 Task: Create a sub task System Test and UAT for the task  Develop a new online tool for online reputation management in the project ArmorTech , assign it to team member softage.5@softage.net and update the status of the sub task to  At Risk , set the priority of the sub task to Medium
Action: Mouse moved to (417, 430)
Screenshot: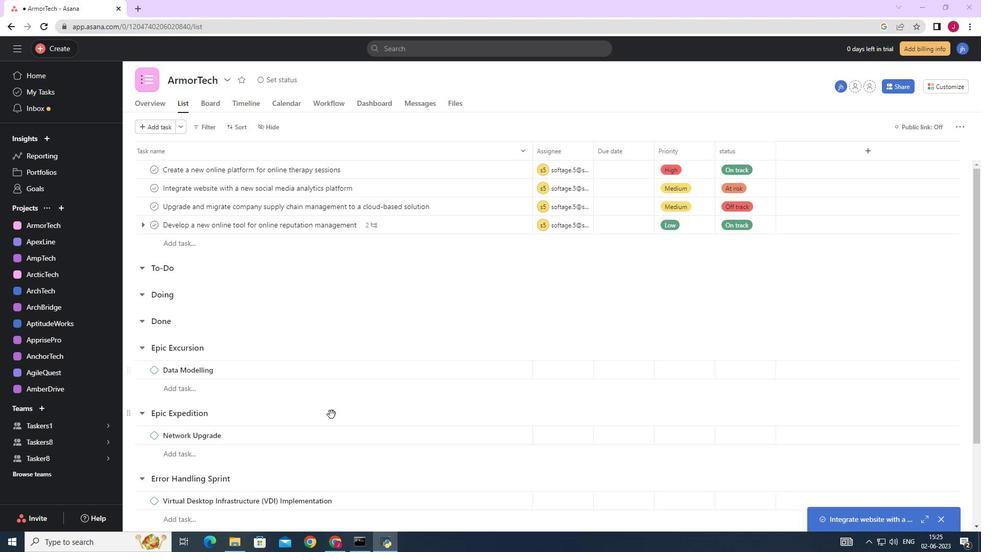 
Action: Mouse scrolled (417, 429) with delta (0, 0)
Screenshot: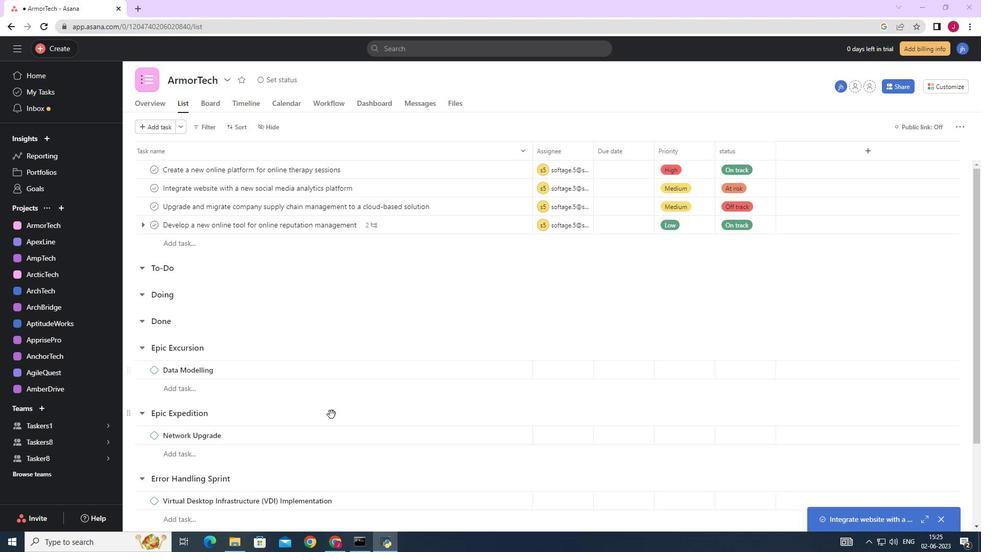 
Action: Mouse scrolled (417, 429) with delta (0, 0)
Screenshot: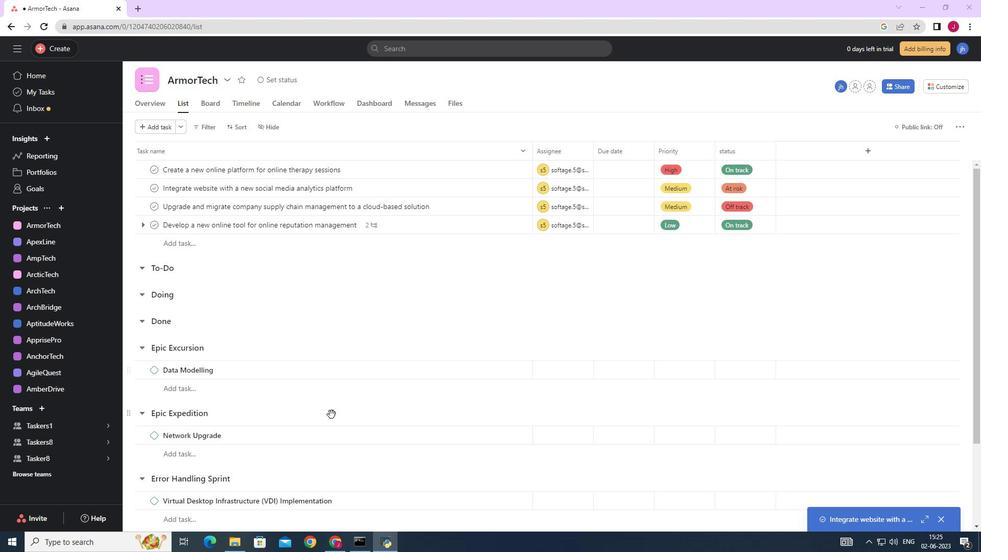 
Action: Mouse scrolled (417, 429) with delta (0, 0)
Screenshot: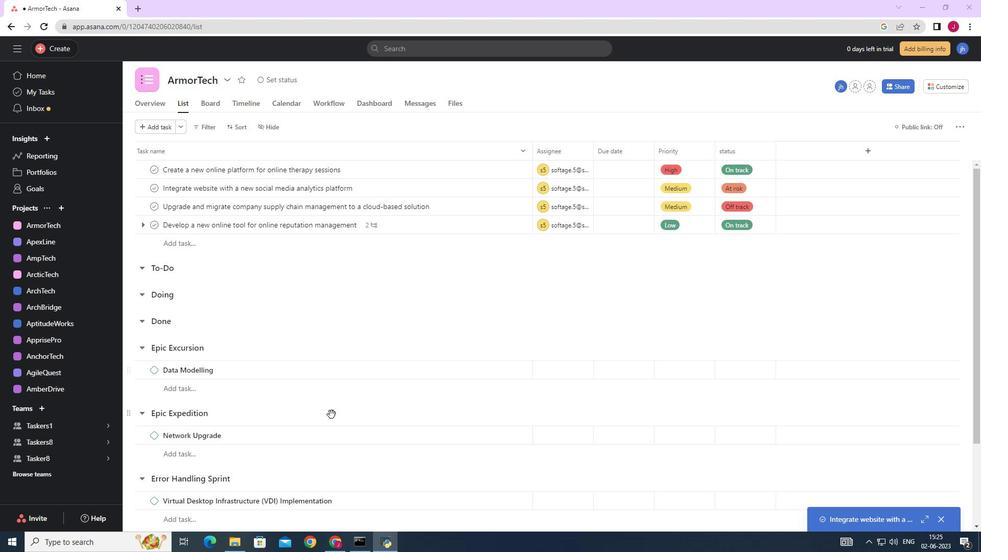 
Action: Mouse scrolled (417, 429) with delta (0, 0)
Screenshot: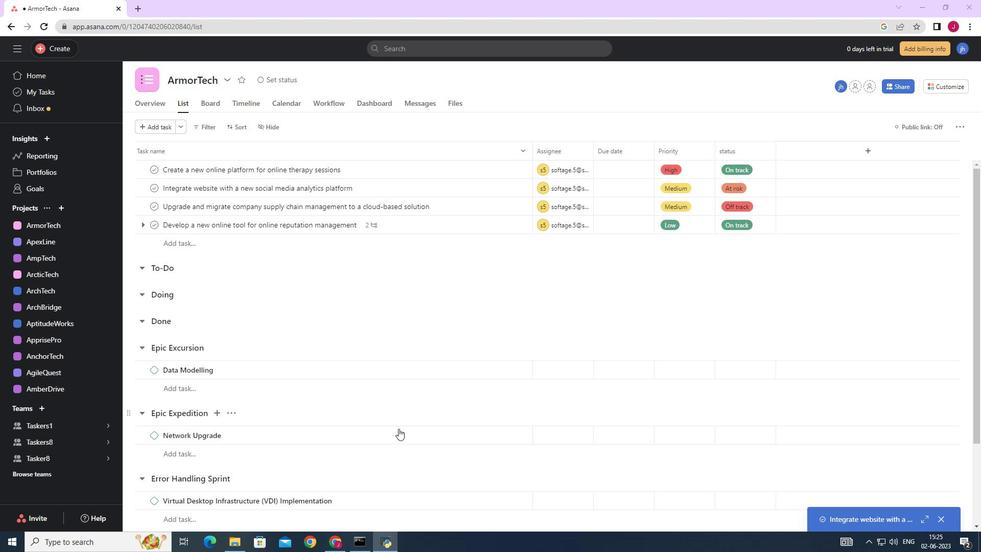 
Action: Mouse scrolled (417, 429) with delta (0, 0)
Screenshot: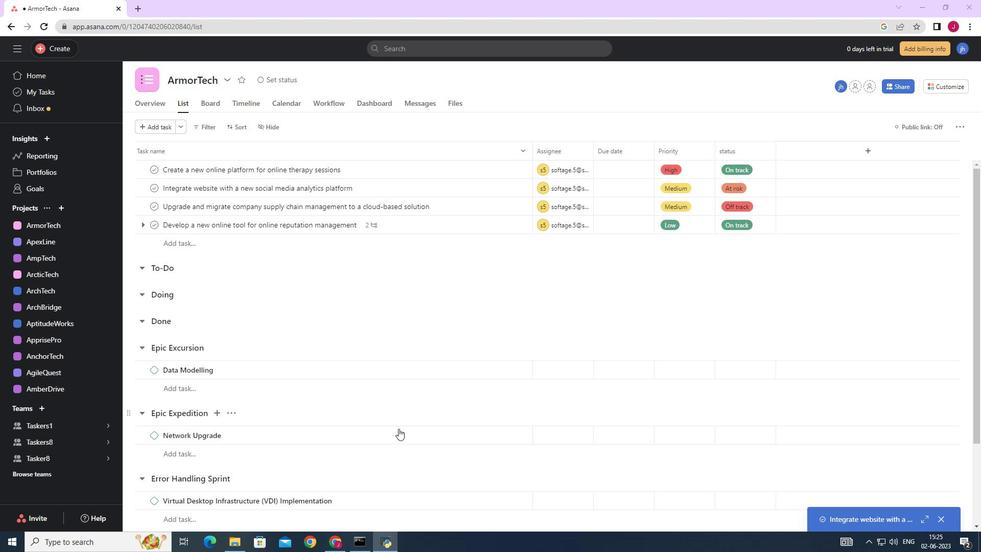 
Action: Mouse moved to (682, 371)
Screenshot: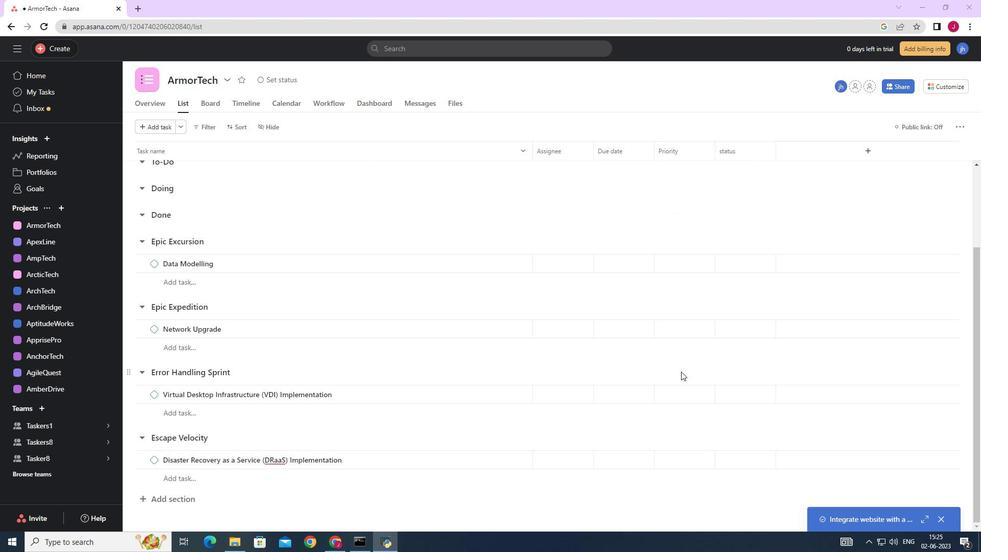 
Action: Mouse scrolled (682, 371) with delta (0, 0)
Screenshot: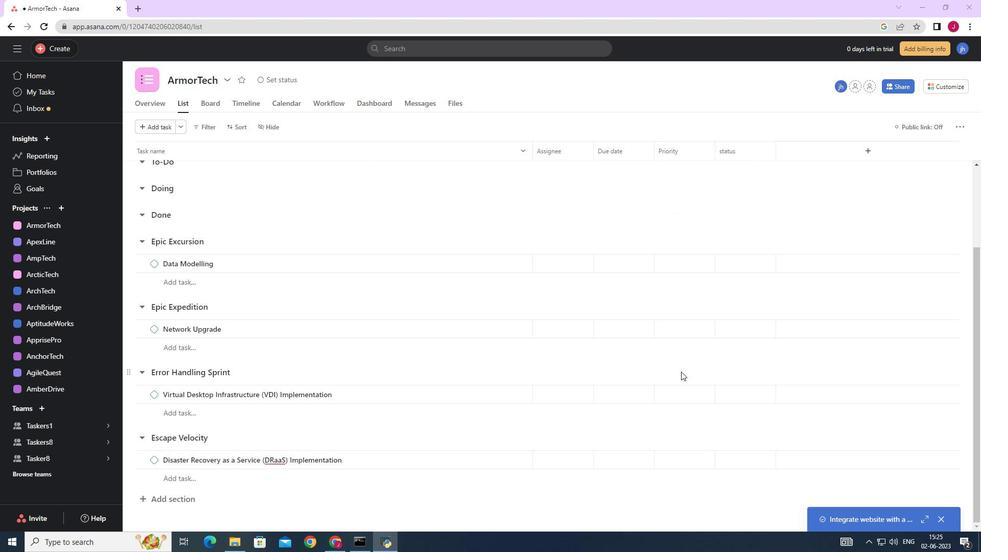 
Action: Mouse moved to (676, 372)
Screenshot: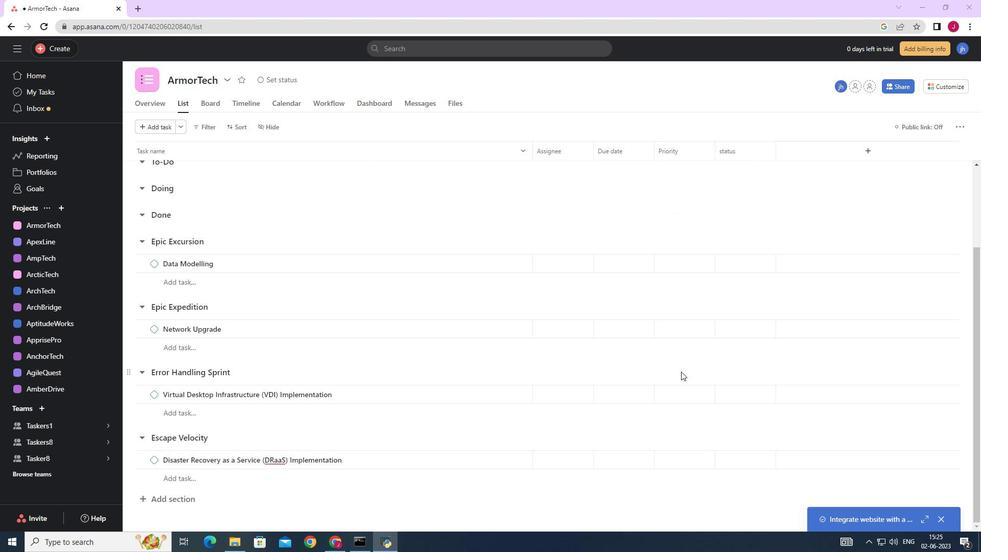 
Action: Mouse scrolled (676, 371) with delta (0, 0)
Screenshot: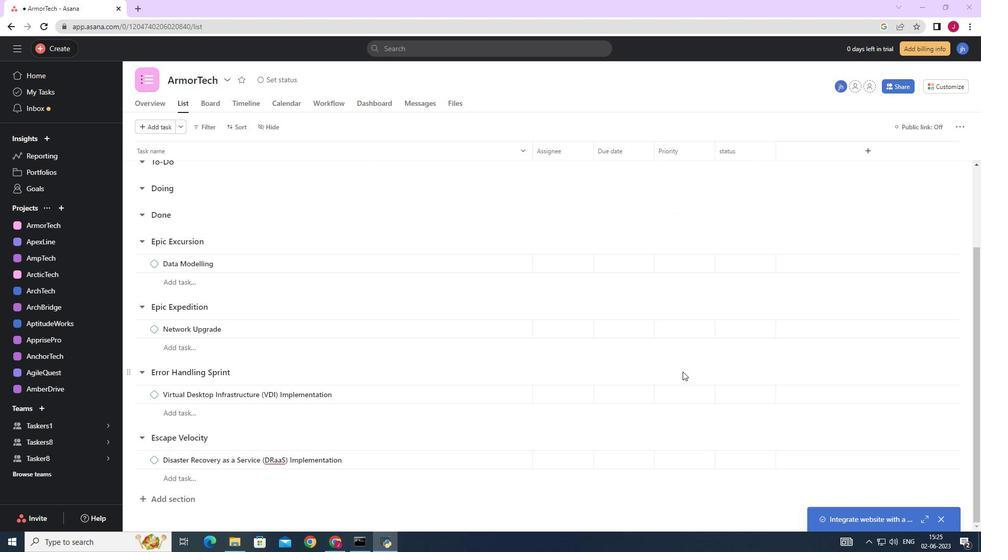 
Action: Mouse moved to (672, 372)
Screenshot: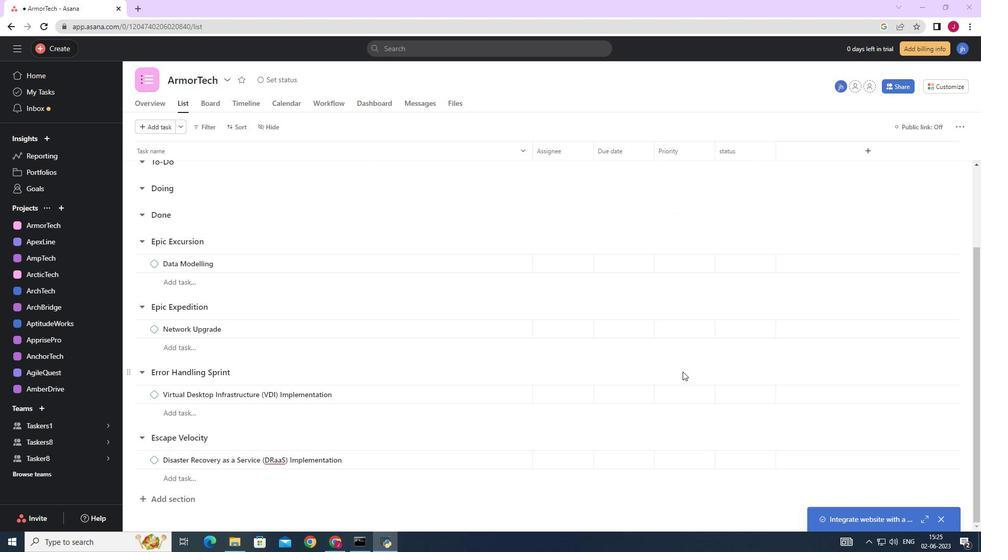 
Action: Mouse scrolled (673, 372) with delta (0, 0)
Screenshot: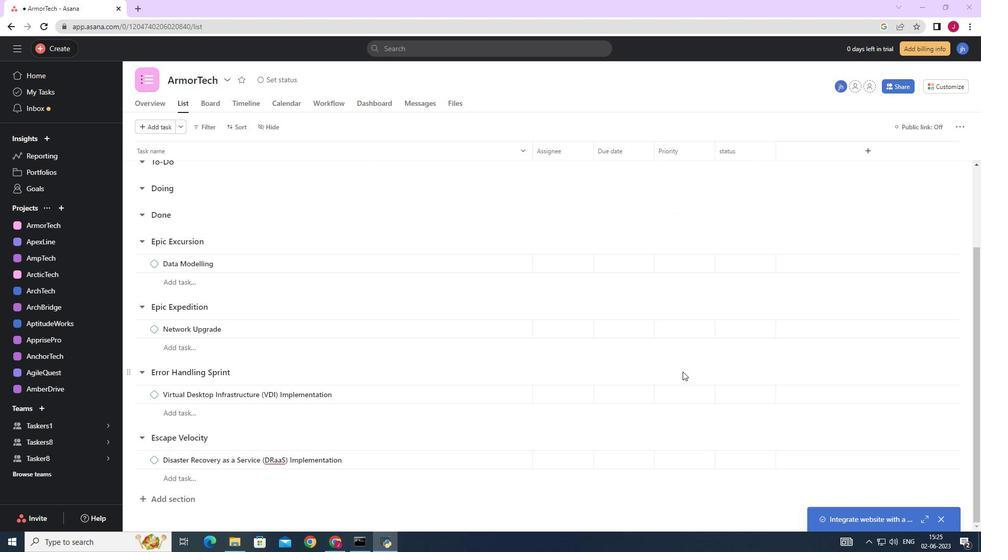 
Action: Mouse moved to (669, 373)
Screenshot: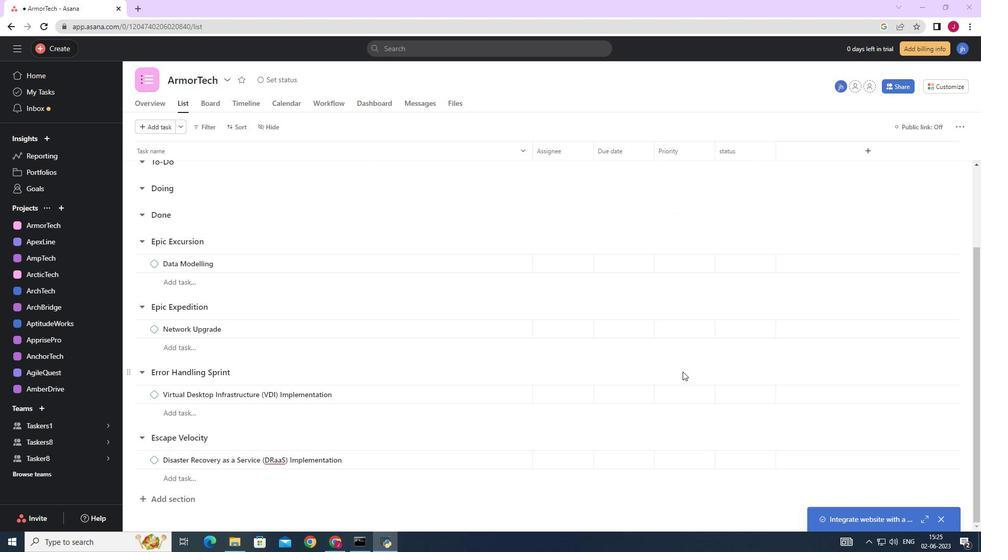 
Action: Mouse scrolled (671, 372) with delta (0, 0)
Screenshot: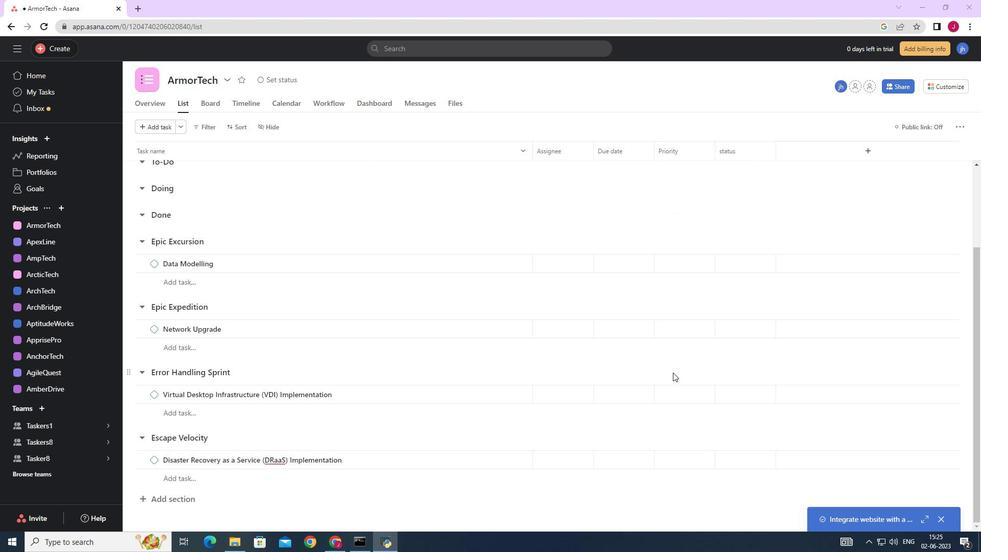 
Action: Mouse moved to (606, 379)
Screenshot: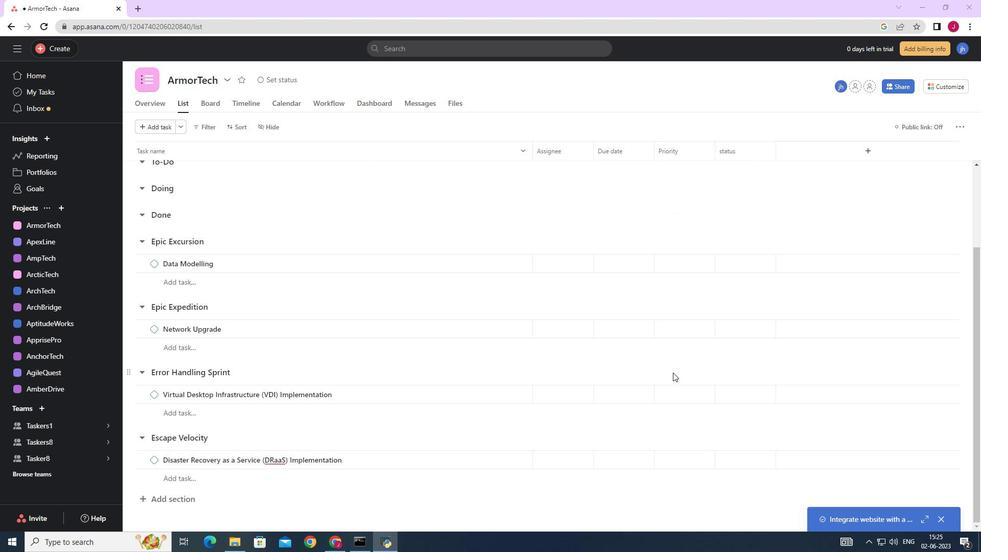 
Action: Mouse scrolled (668, 373) with delta (0, 0)
Screenshot: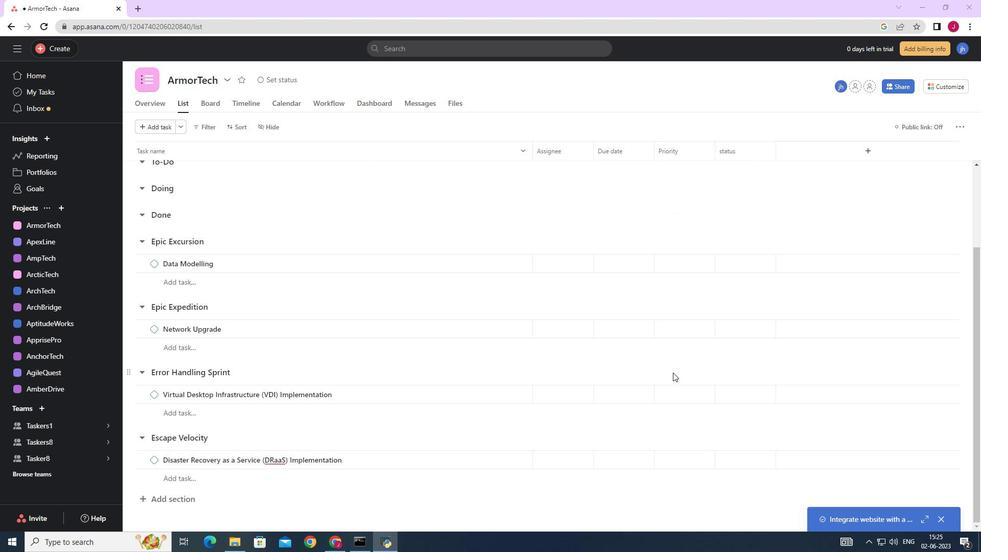 
Action: Mouse moved to (422, 333)
Screenshot: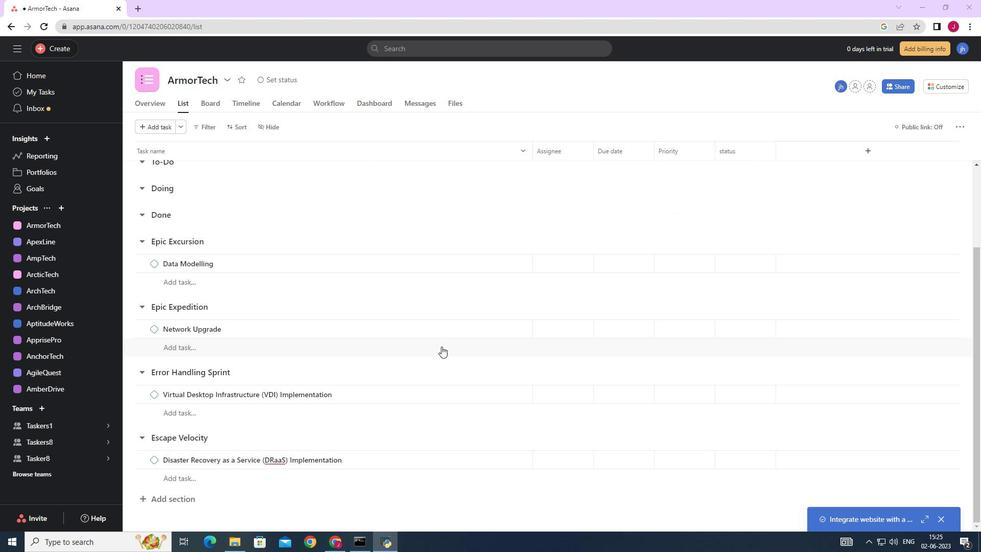 
Action: Mouse scrolled (434, 342) with delta (0, 0)
Screenshot: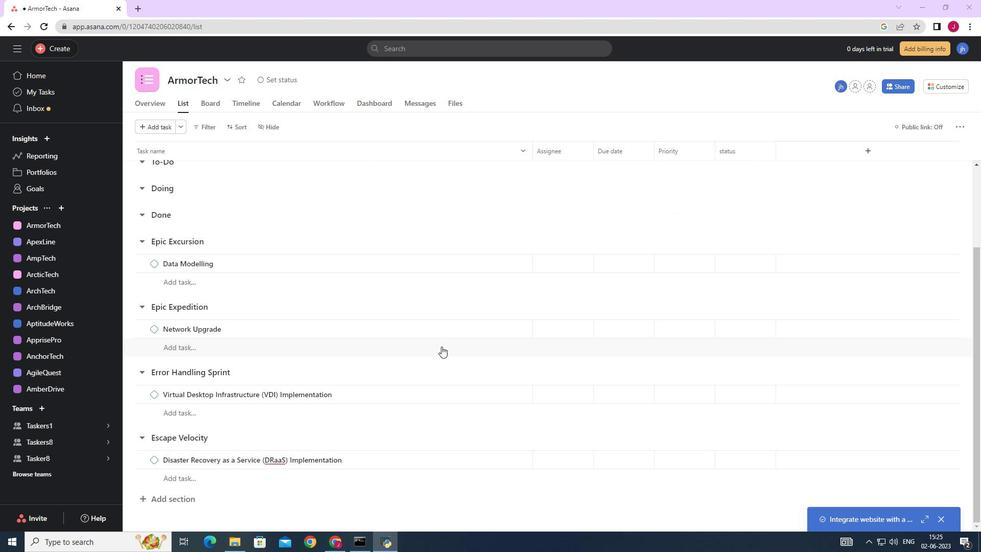 
Action: Mouse scrolled (431, 341) with delta (0, 0)
Screenshot: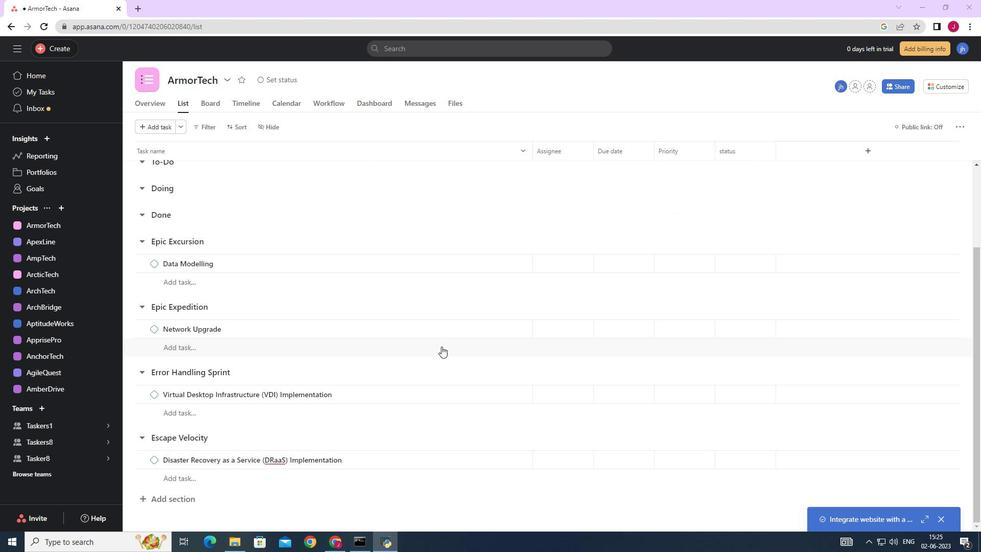 
Action: Mouse scrolled (430, 341) with delta (0, 0)
Screenshot: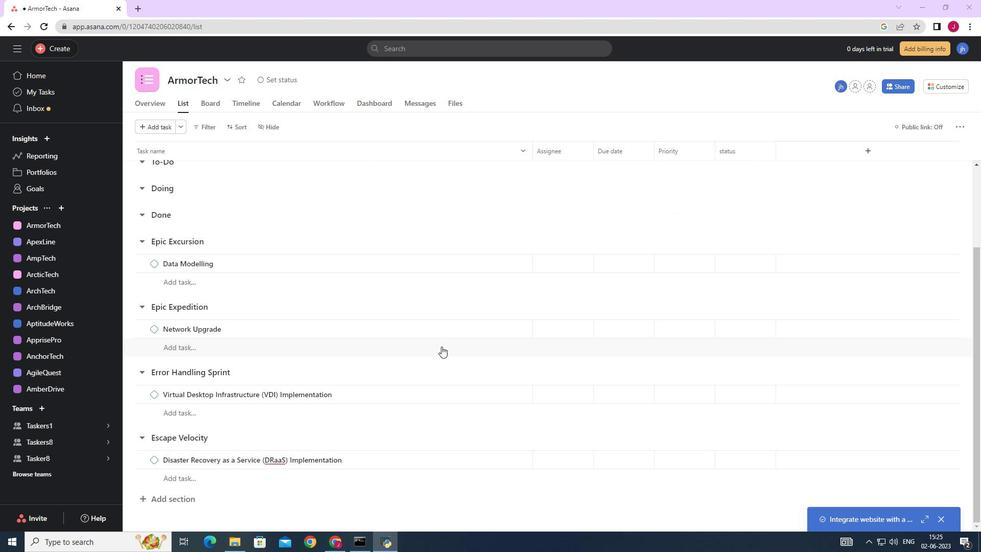 
Action: Mouse scrolled (430, 341) with delta (0, 0)
Screenshot: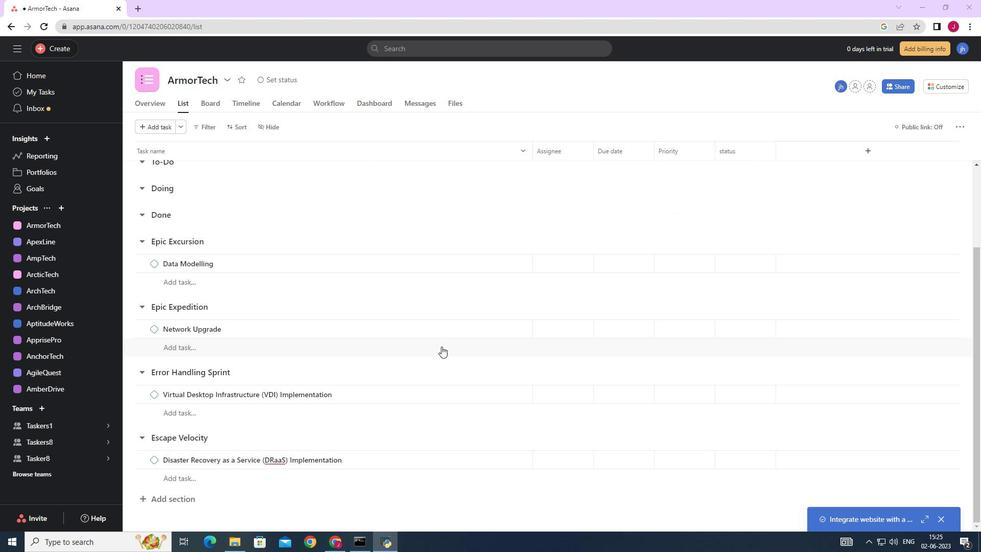 
Action: Mouse moved to (465, 227)
Screenshot: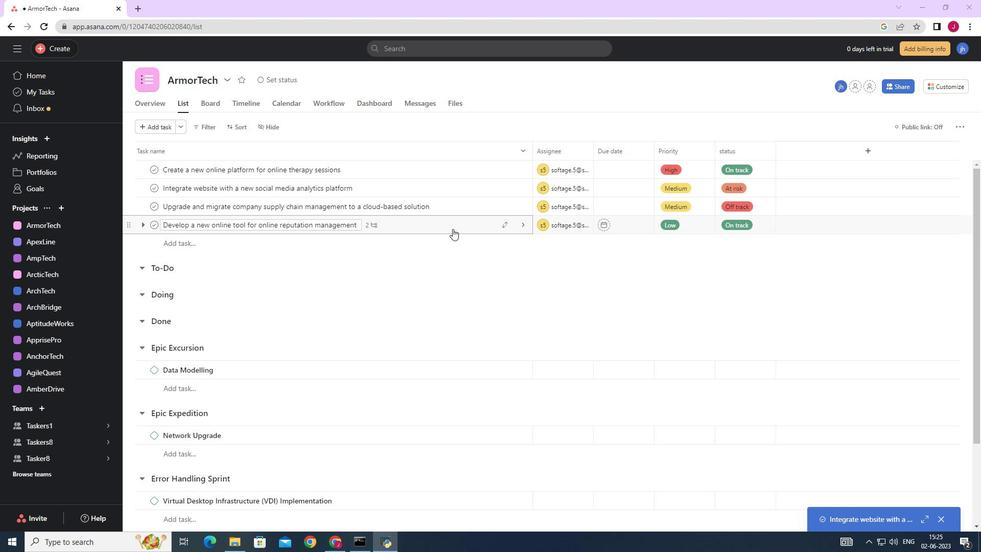 
Action: Mouse pressed left at (465, 227)
Screenshot: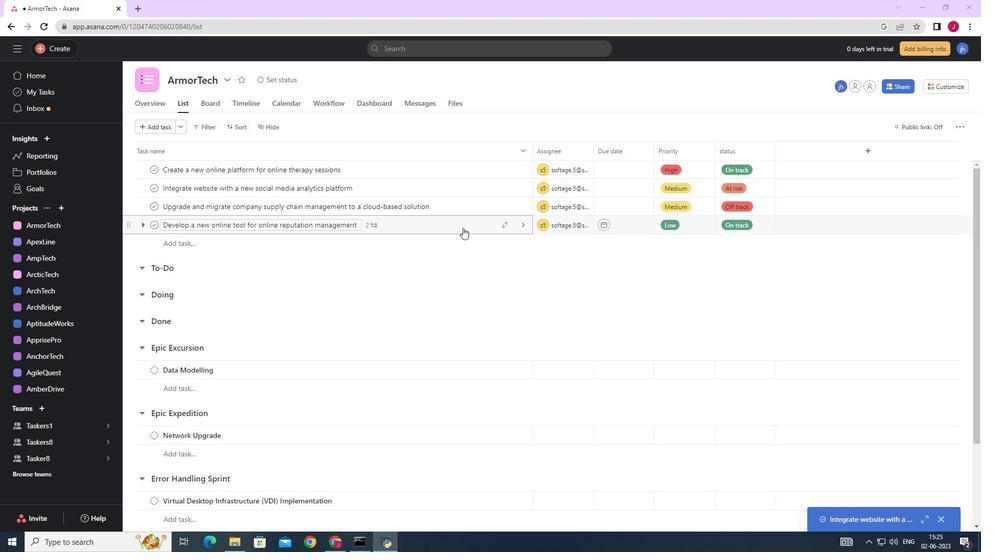 
Action: Mouse moved to (798, 335)
Screenshot: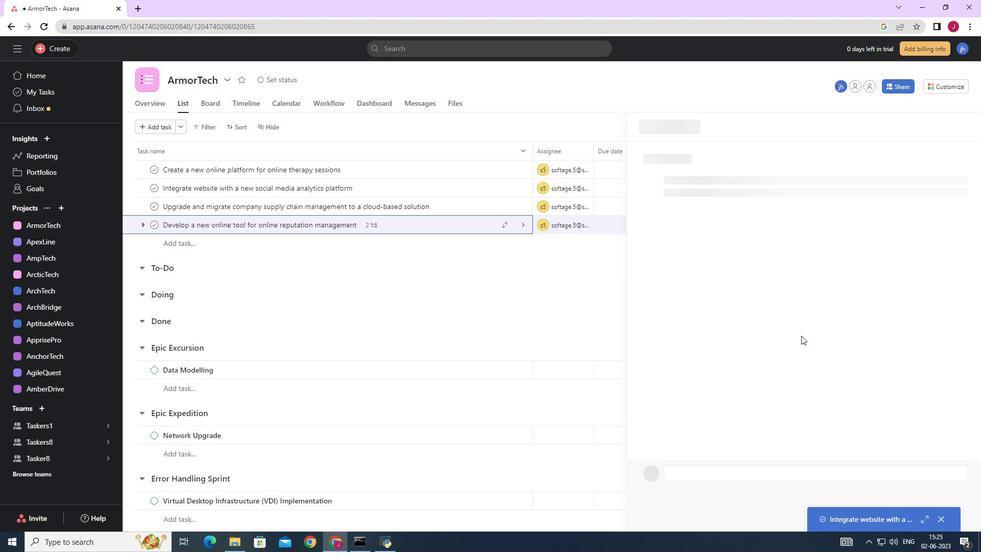 
Action: Mouse scrolled (798, 335) with delta (0, 0)
Screenshot: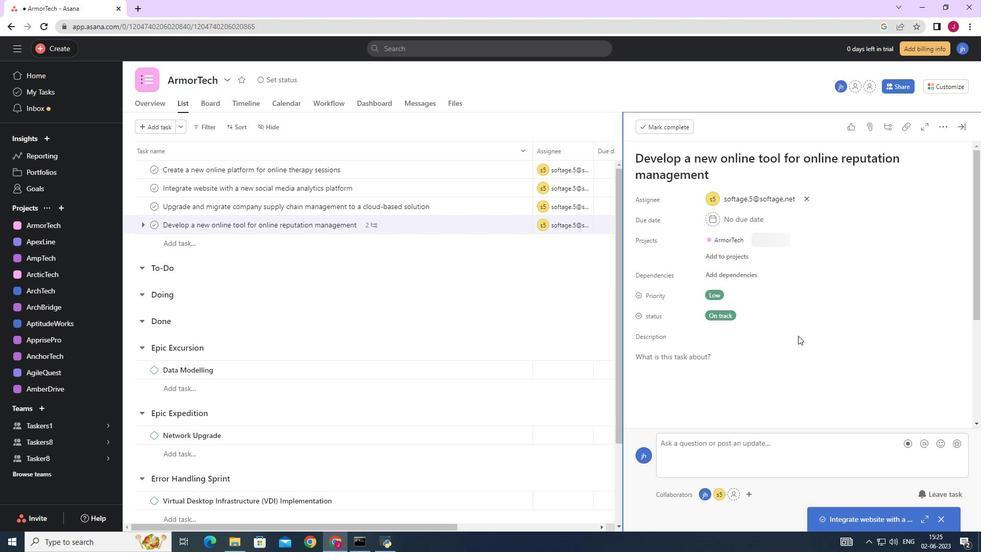 
Action: Mouse scrolled (798, 335) with delta (0, 0)
Screenshot: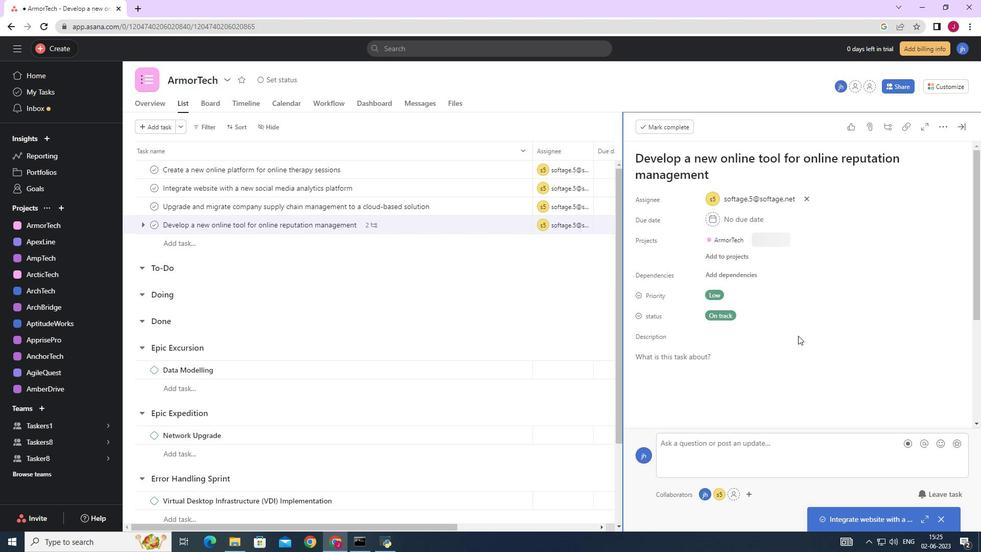 
Action: Mouse scrolled (798, 335) with delta (0, 0)
Screenshot: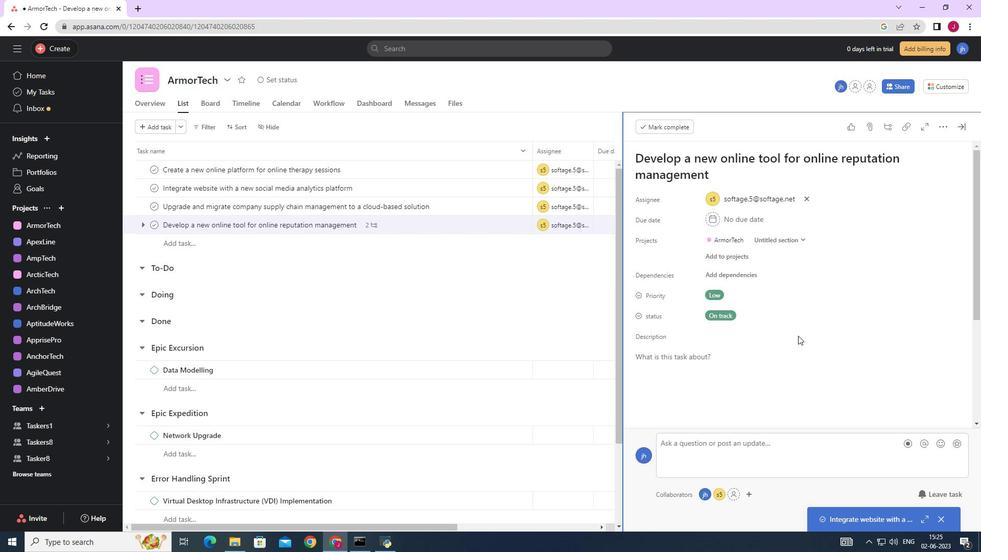 
Action: Mouse scrolled (798, 335) with delta (0, 0)
Screenshot: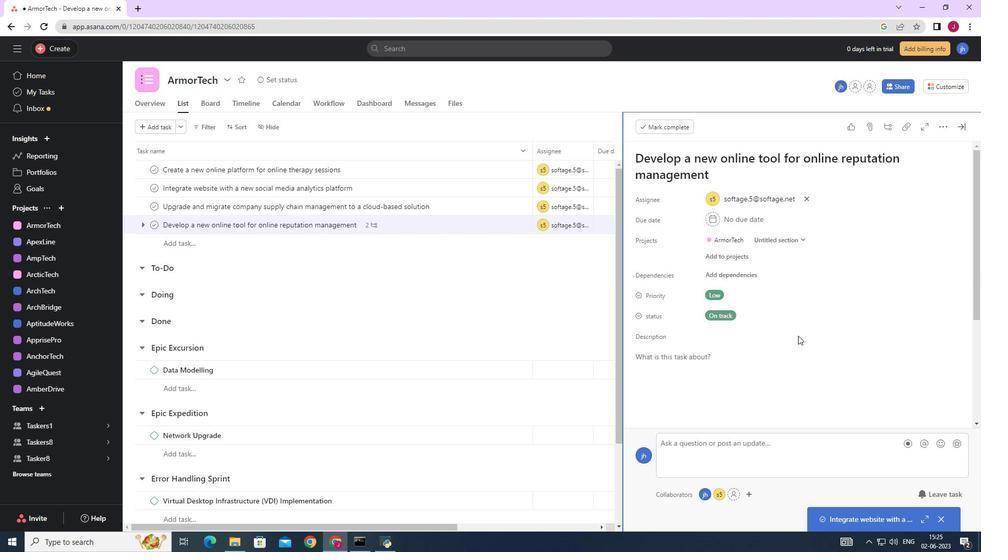 
Action: Mouse scrolled (798, 335) with delta (0, 0)
Screenshot: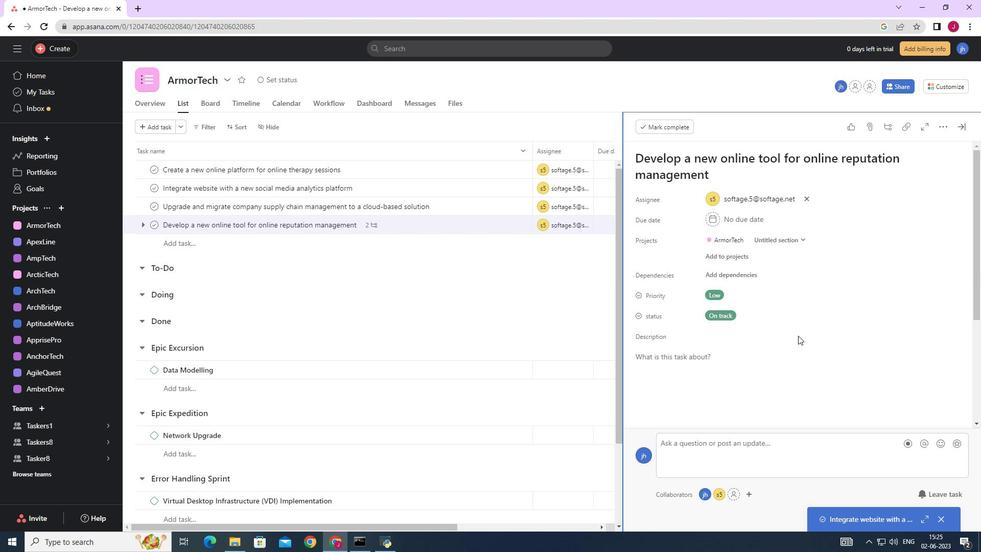 
Action: Mouse moved to (671, 348)
Screenshot: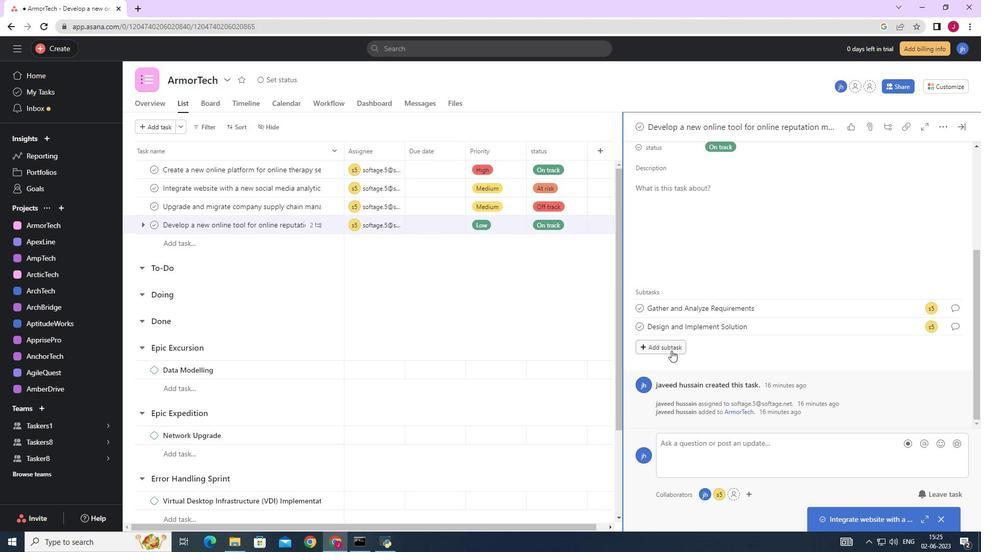 
Action: Mouse pressed left at (671, 348)
Screenshot: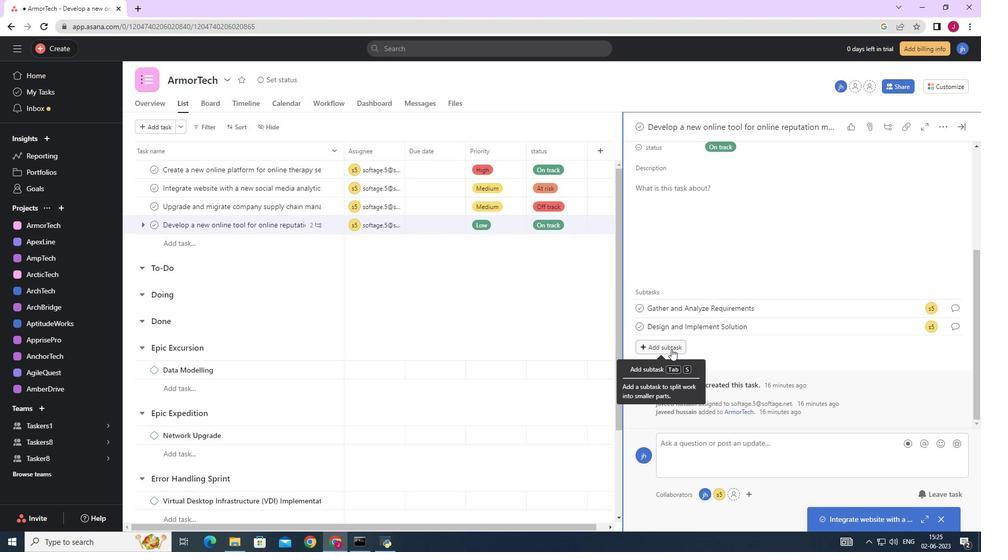 
Action: Key pressed <Key.caps_lock>S<Key.caps_lock>ystem<Key.space><Key.caps_lock>T<Key.caps_lock>est<Key.space>and<Key.space><Key.caps_lock>UAT
Screenshot: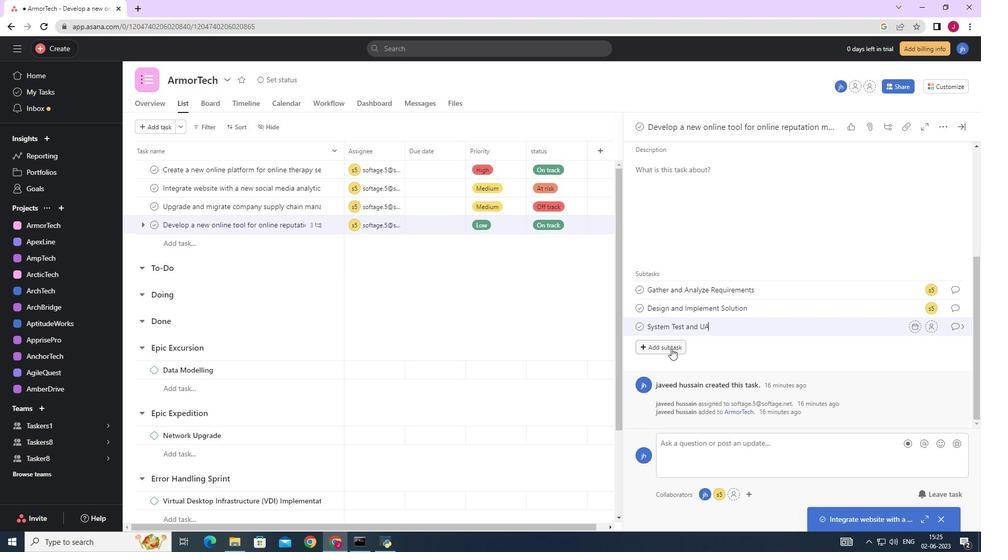 
Action: Mouse moved to (935, 329)
Screenshot: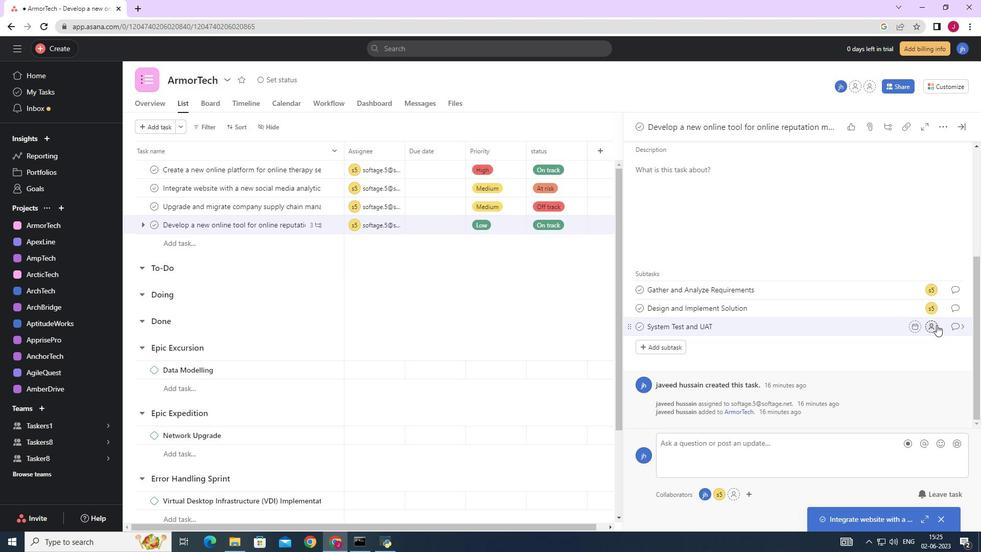 
Action: Mouse pressed left at (935, 329)
Screenshot: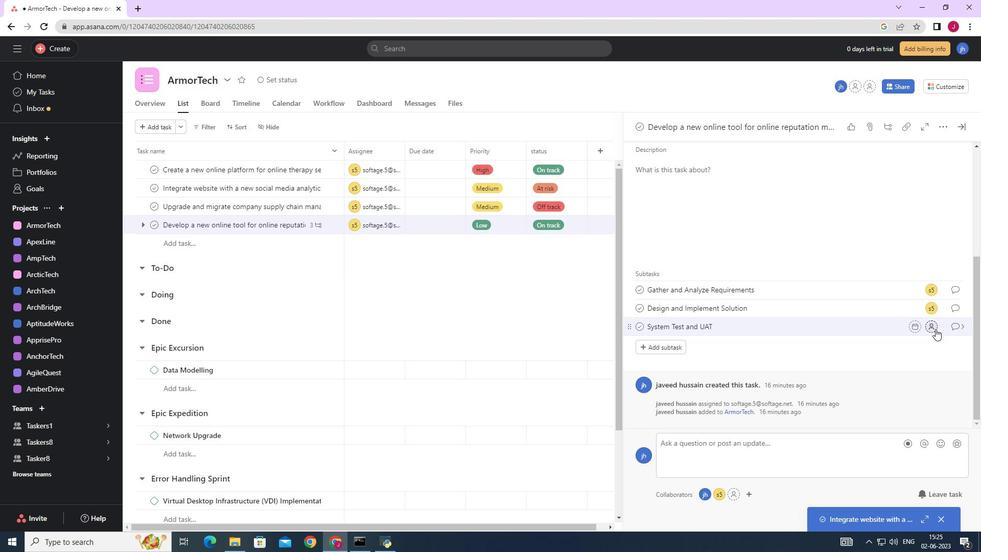 
Action: Mouse moved to (786, 382)
Screenshot: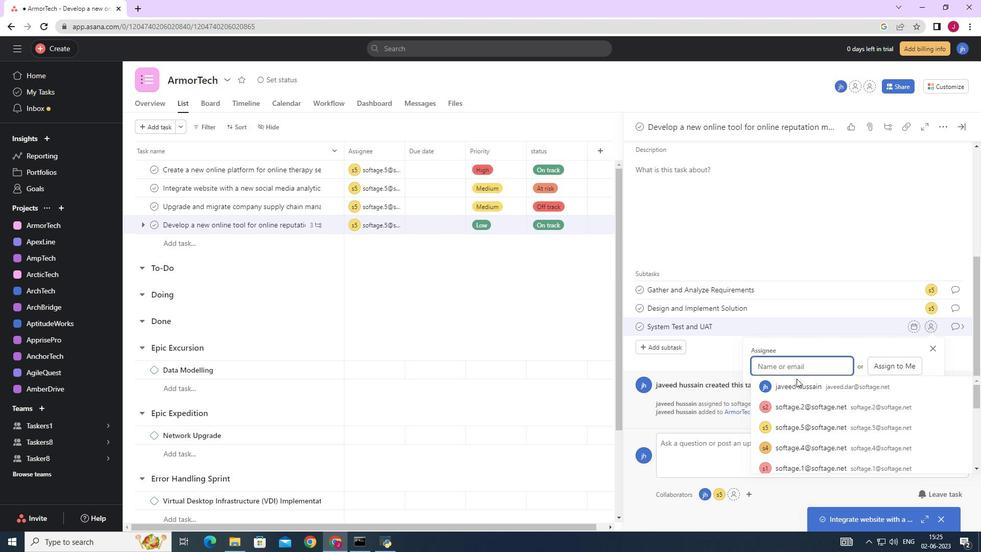 
Action: Key pressed SOFTAGE.5
Screenshot: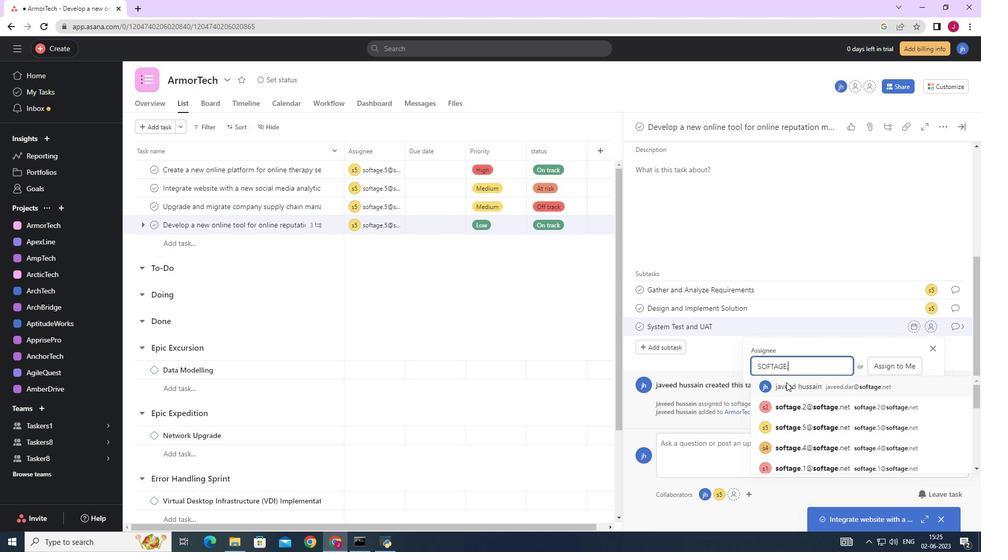 
Action: Mouse moved to (795, 385)
Screenshot: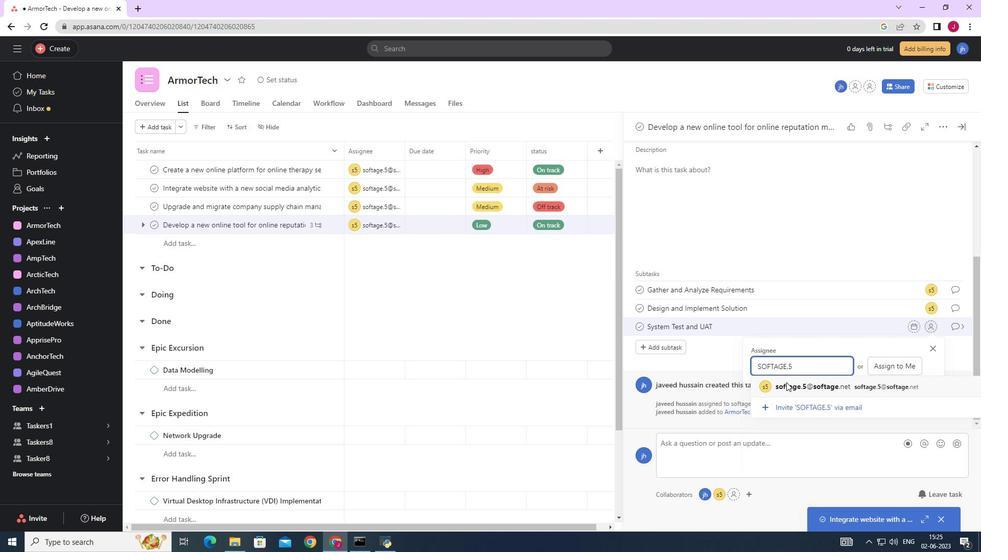 
Action: Mouse pressed left at (795, 385)
Screenshot: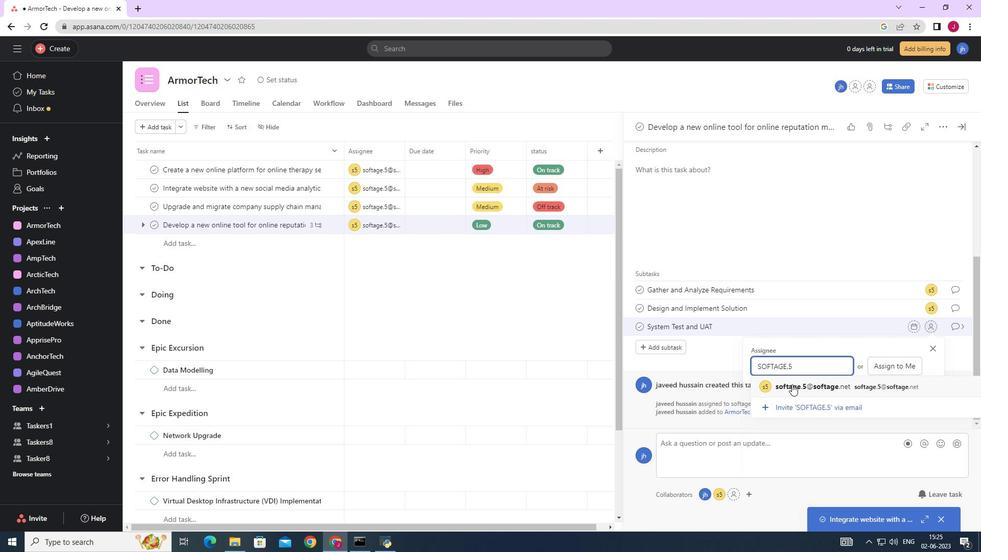
Action: Mouse moved to (953, 328)
Screenshot: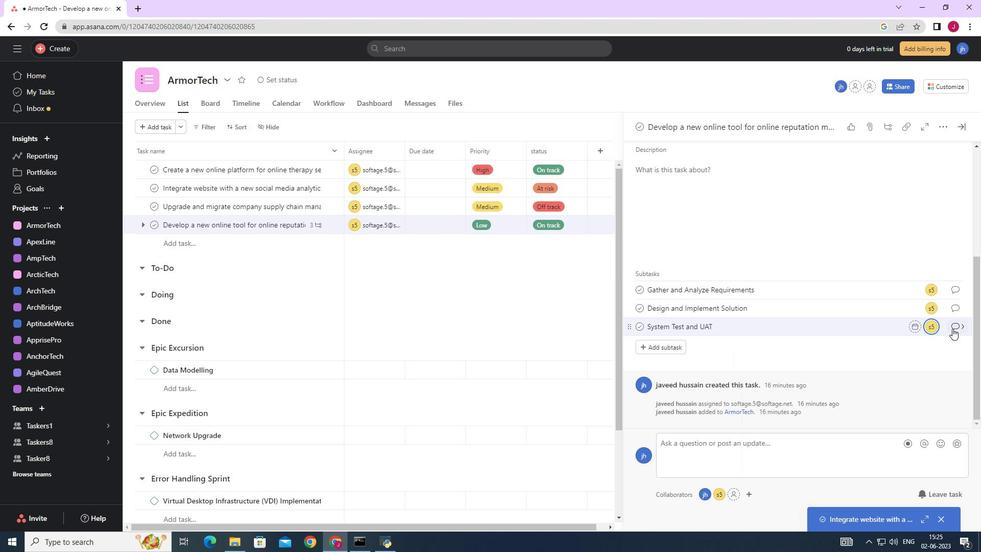 
Action: Mouse pressed left at (953, 328)
Screenshot: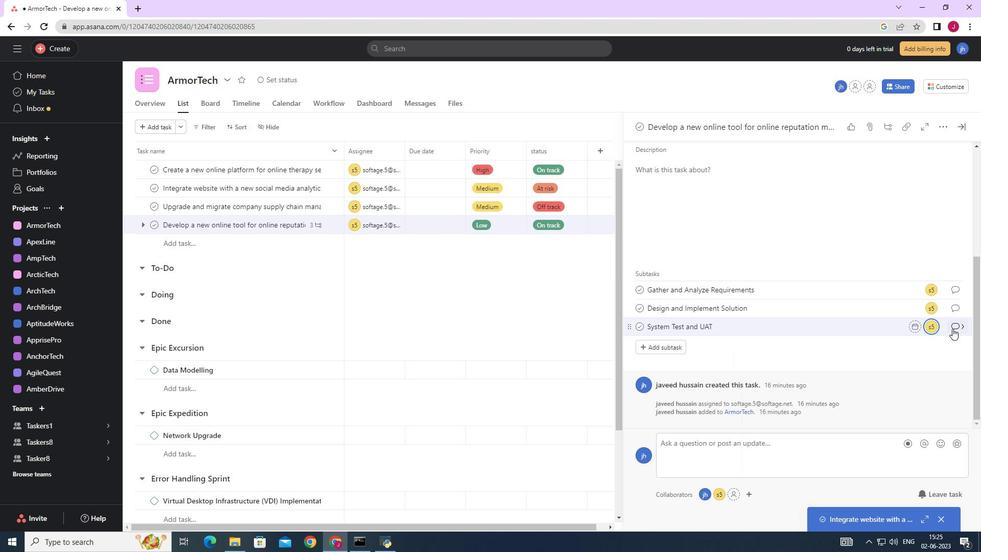 
Action: Mouse moved to (688, 270)
Screenshot: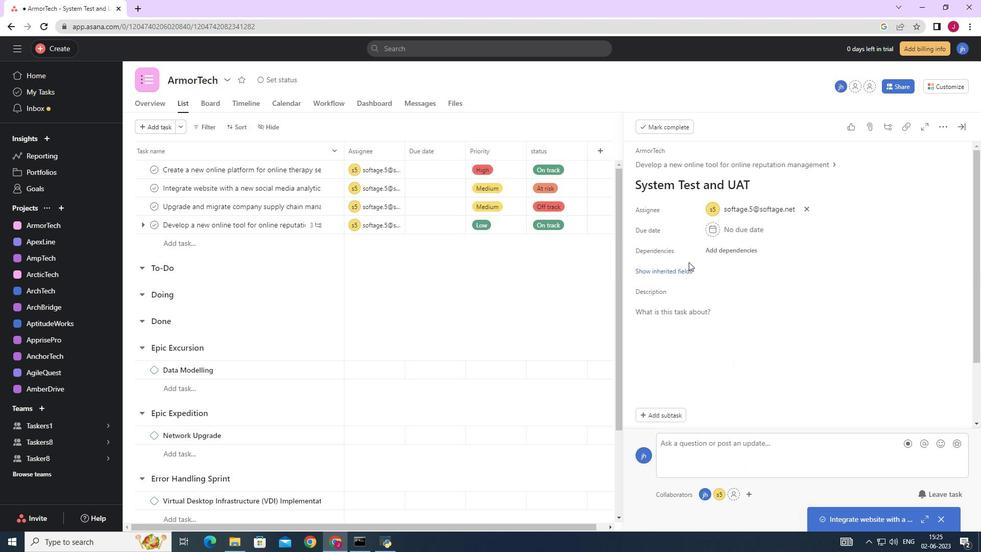 
Action: Mouse pressed left at (688, 270)
Screenshot: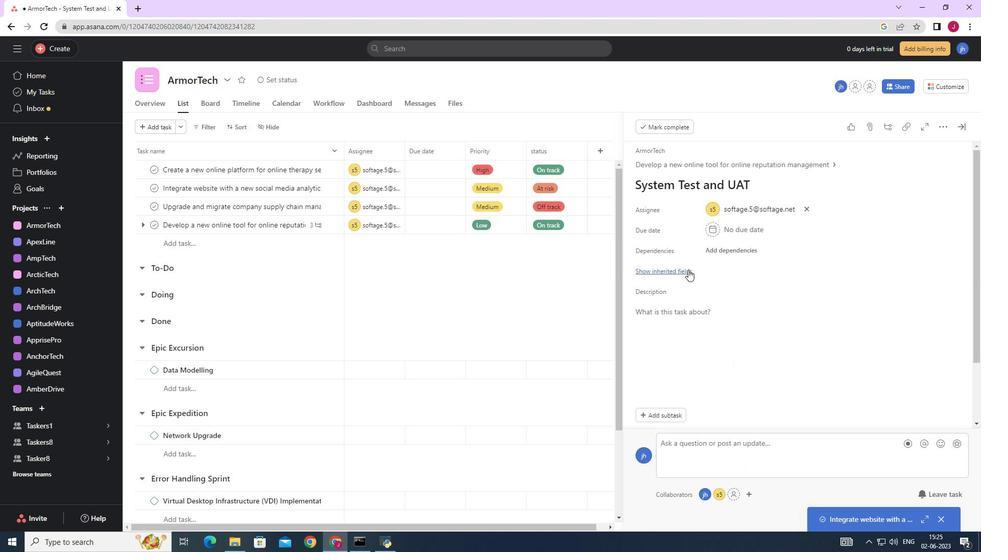 
Action: Mouse moved to (714, 290)
Screenshot: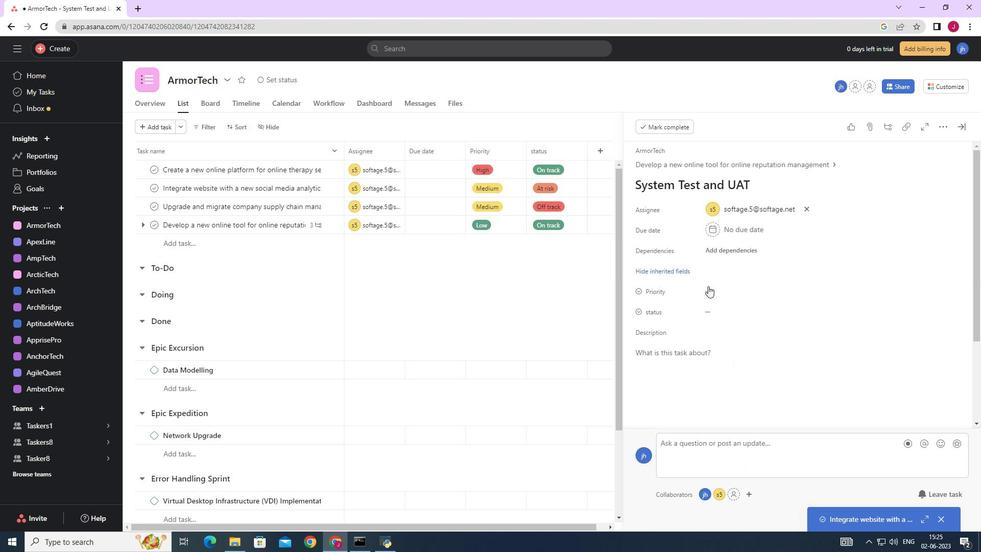 
Action: Mouse pressed left at (714, 290)
Screenshot: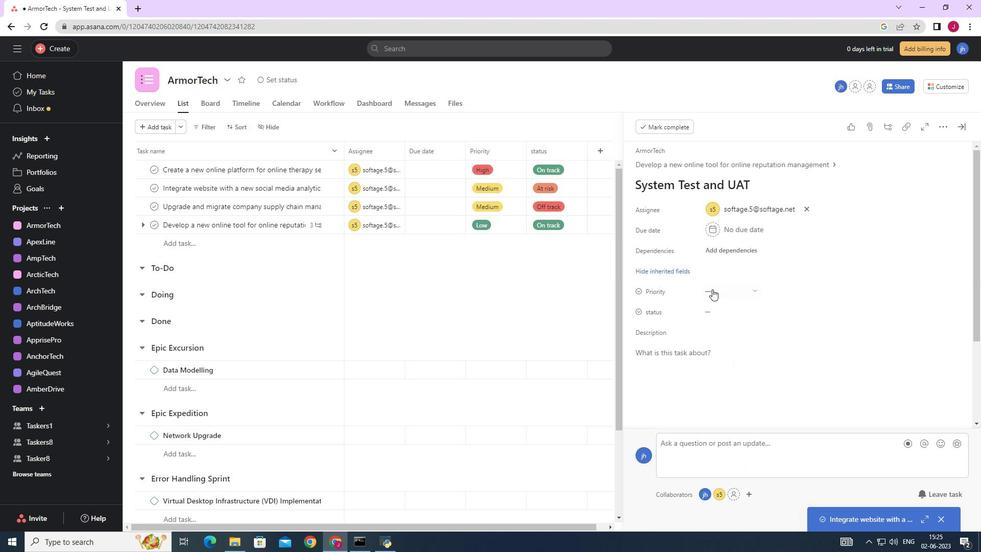 
Action: Mouse moved to (736, 338)
Screenshot: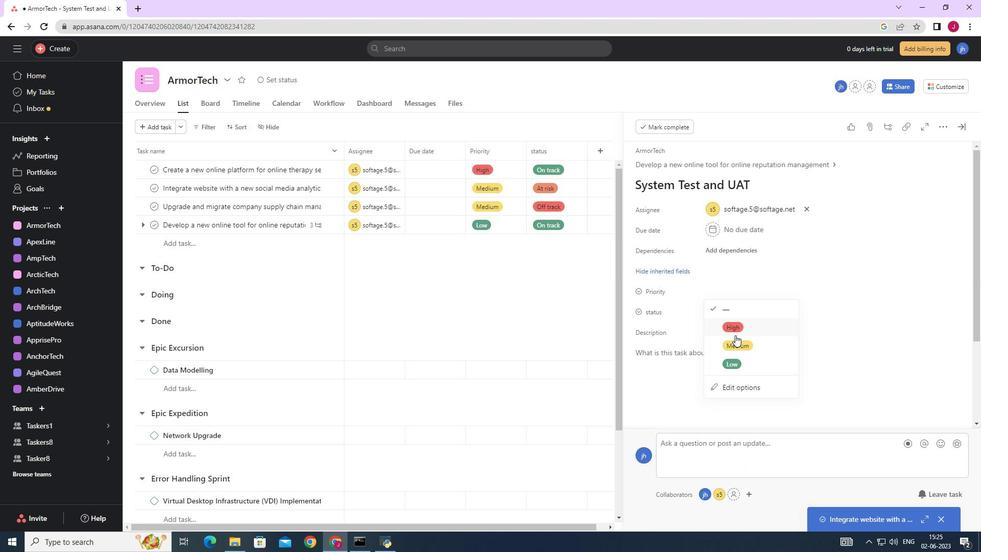 
Action: Mouse pressed left at (736, 338)
Screenshot: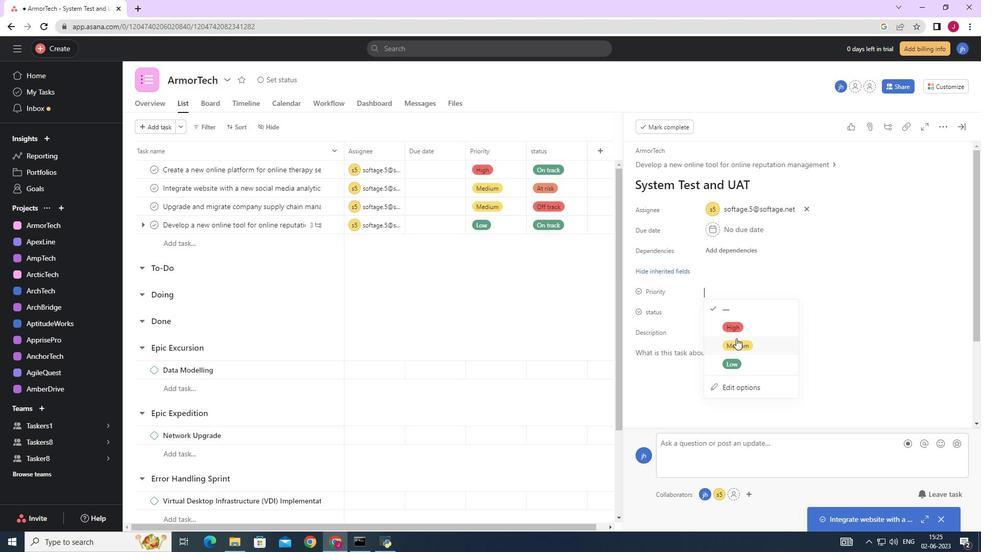 
Action: Mouse moved to (726, 312)
Screenshot: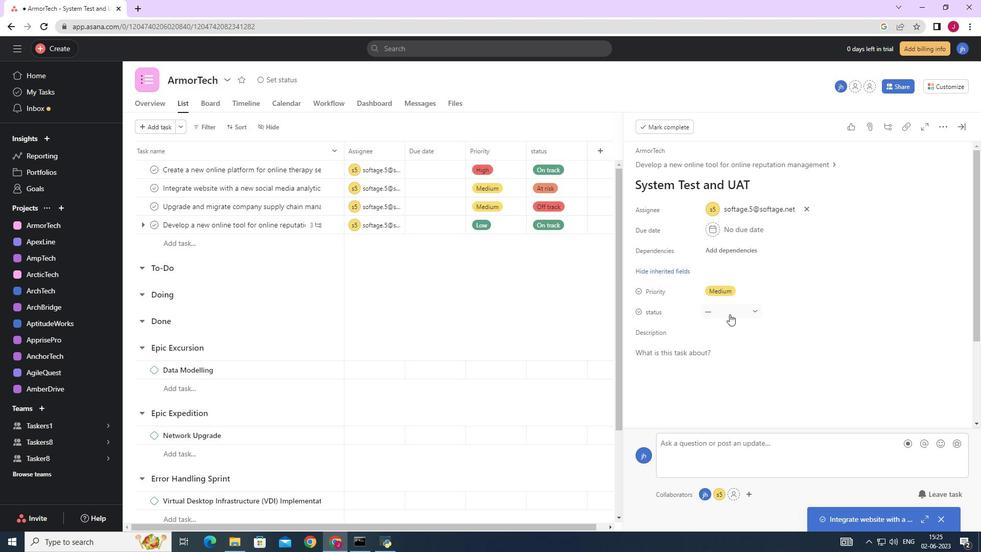 
Action: Mouse pressed left at (726, 312)
Screenshot: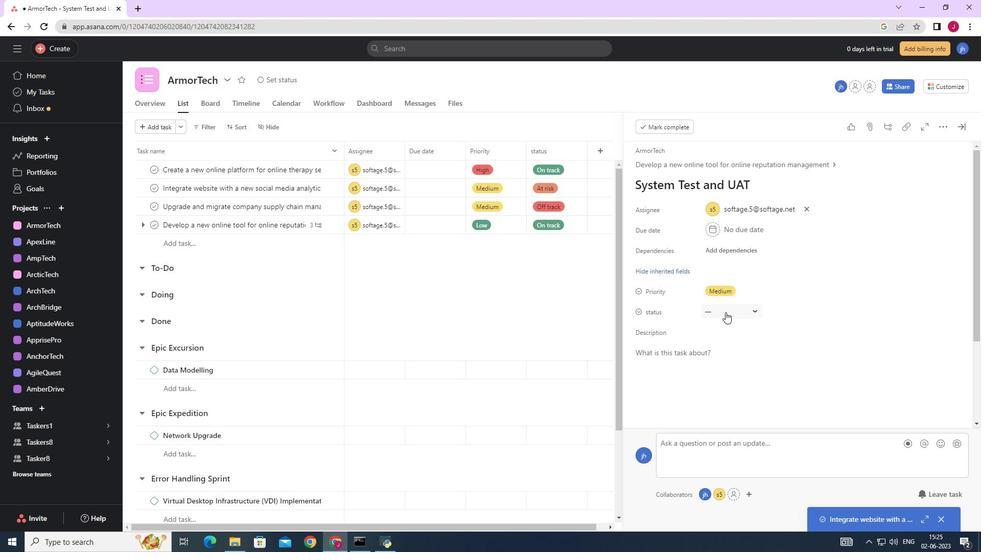 
Action: Mouse moved to (734, 381)
Screenshot: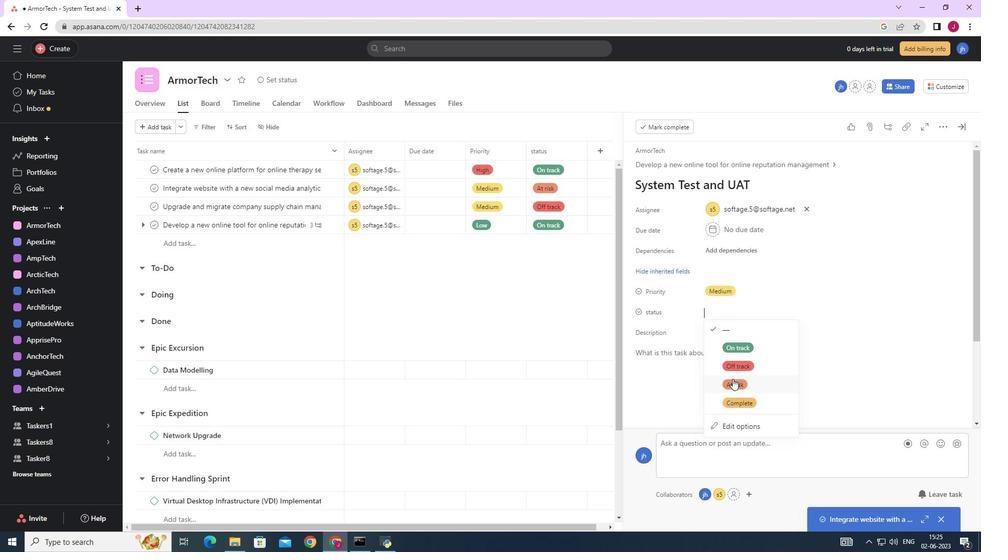 
Action: Mouse pressed left at (734, 381)
Screenshot: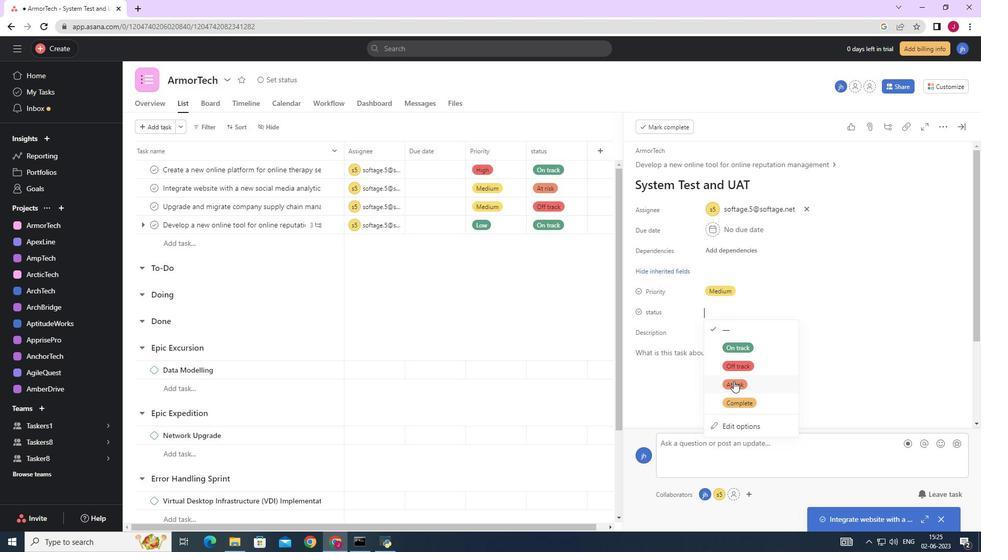 
Action: Mouse moved to (966, 125)
Screenshot: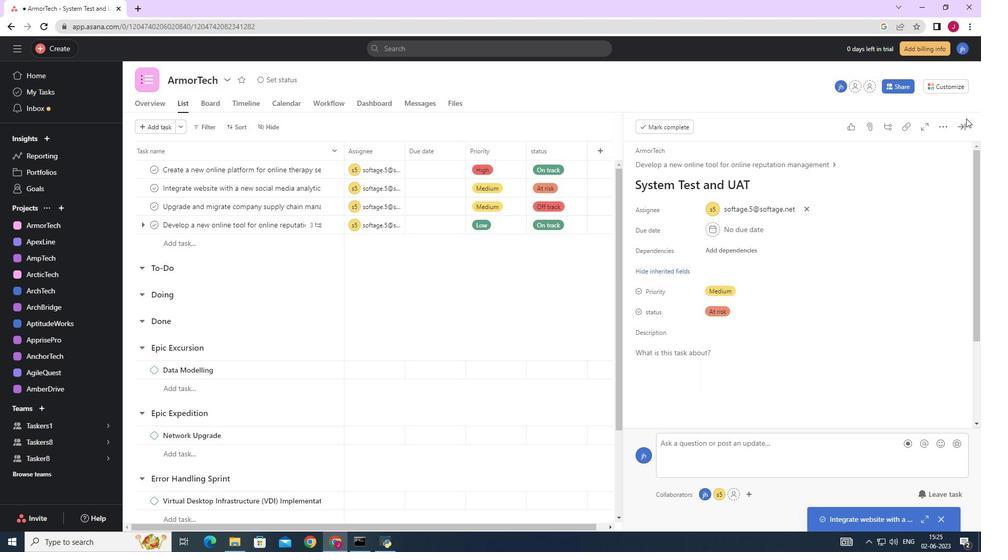 
Action: Mouse pressed left at (966, 125)
Screenshot: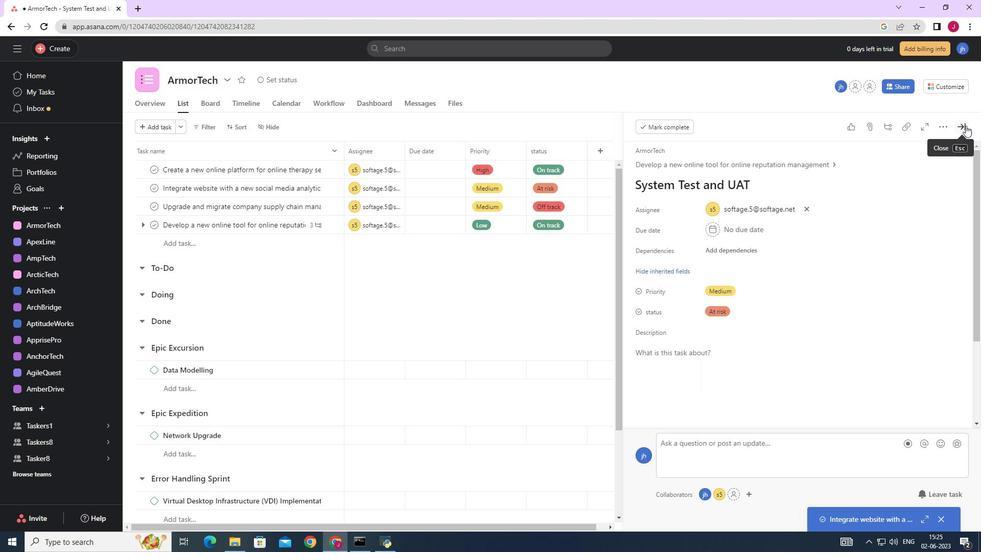 
